 Task: Add Sierra Nevada Pale Ale 6 Pack Bottles to the cart.
Action: Mouse moved to (719, 235)
Screenshot: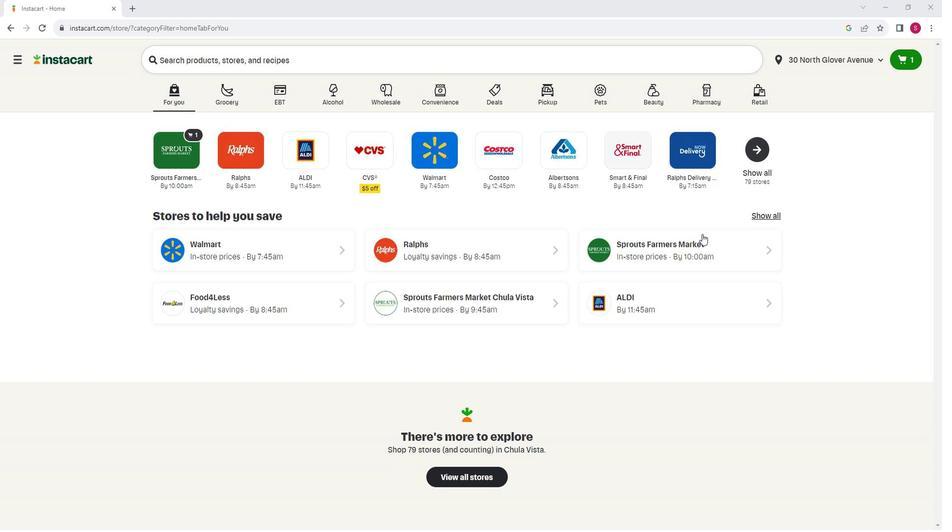 
Action: Mouse pressed left at (719, 235)
Screenshot: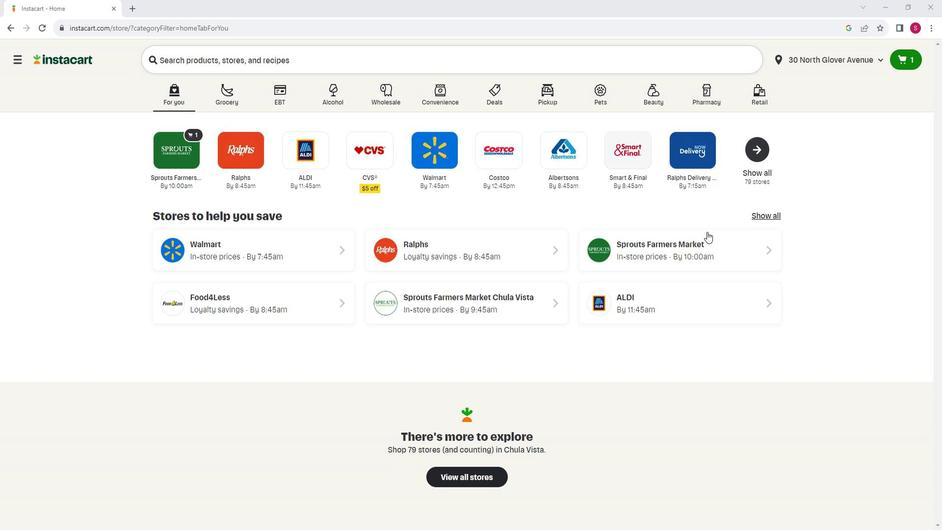 
Action: Mouse moved to (62, 409)
Screenshot: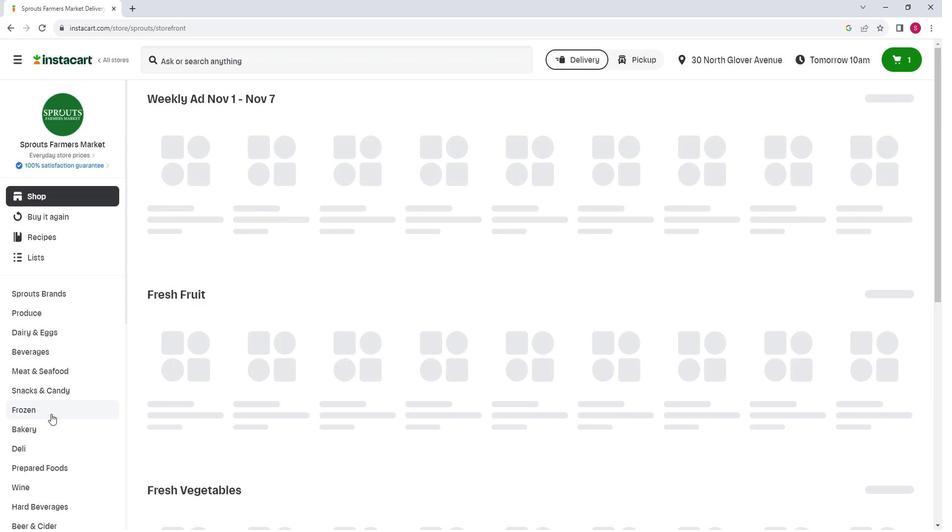 
Action: Mouse scrolled (62, 409) with delta (0, 0)
Screenshot: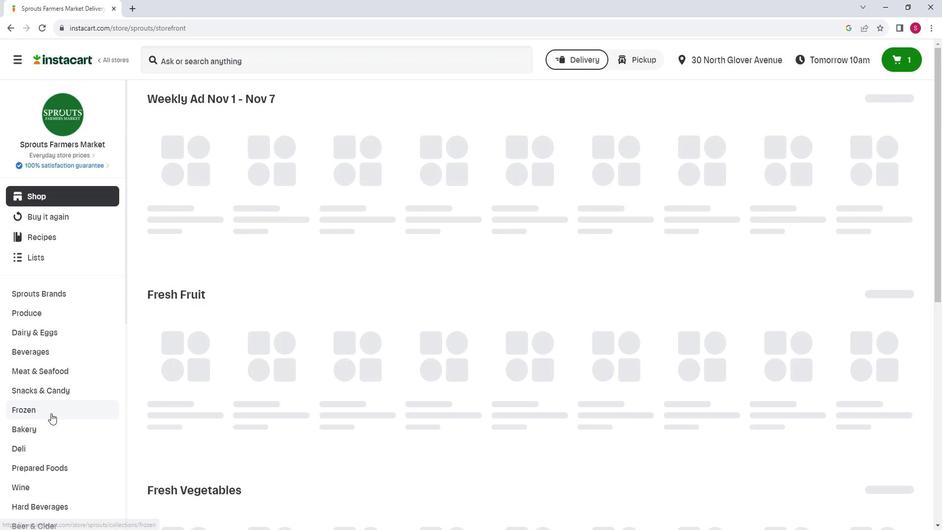
Action: Mouse moved to (64, 406)
Screenshot: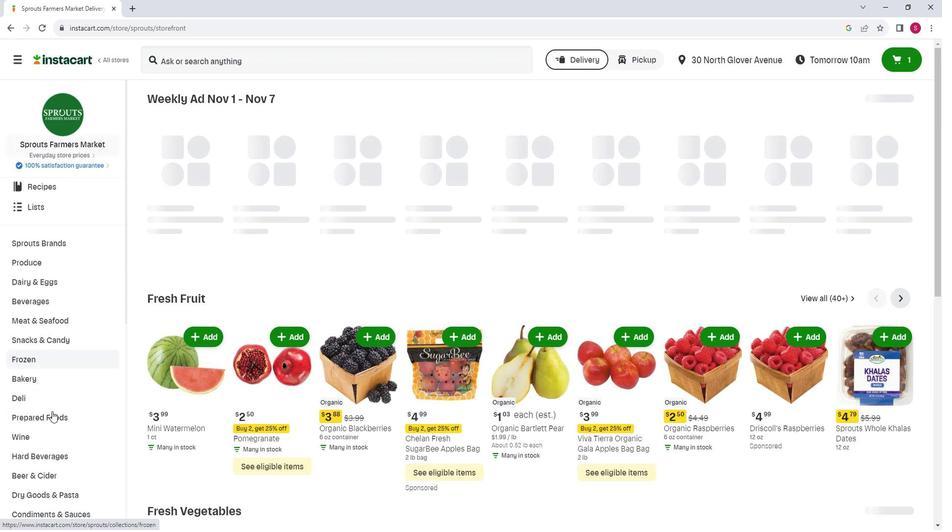 
Action: Mouse scrolled (64, 406) with delta (0, 0)
Screenshot: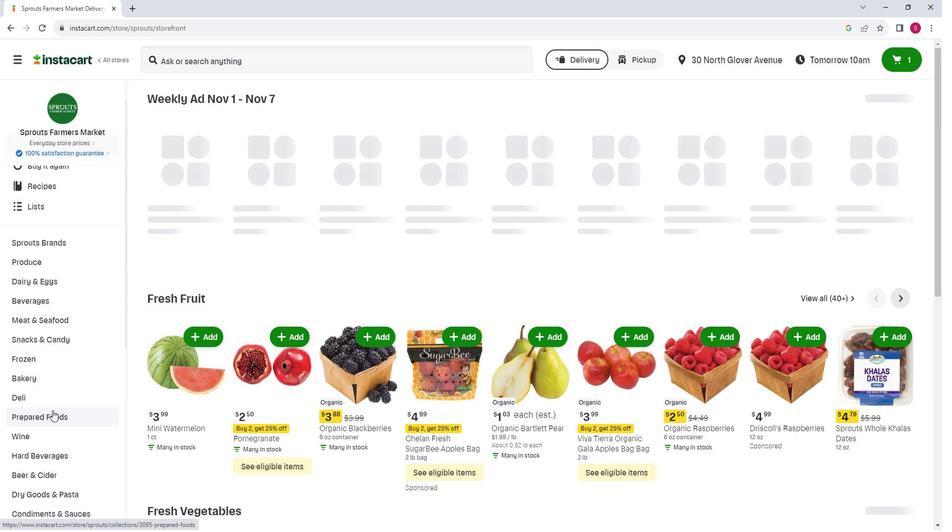 
Action: Mouse moved to (64, 425)
Screenshot: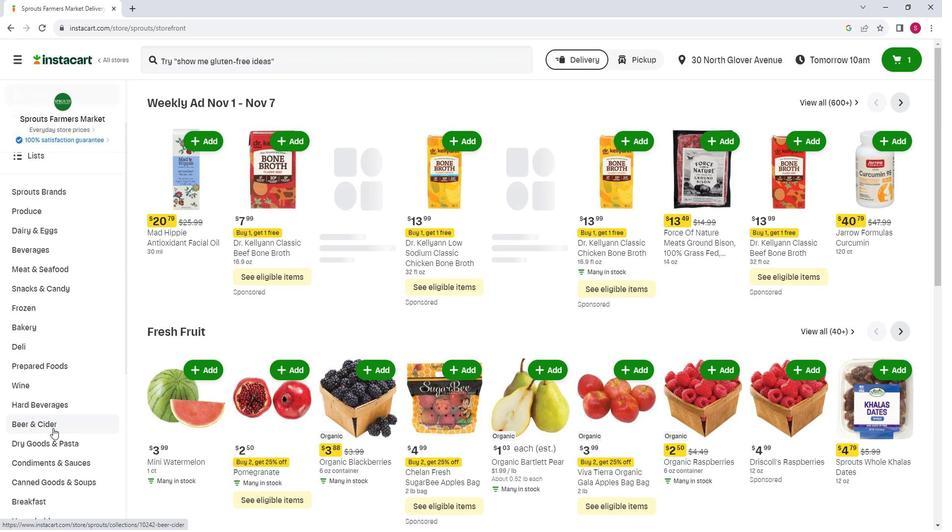 
Action: Mouse pressed left at (64, 425)
Screenshot: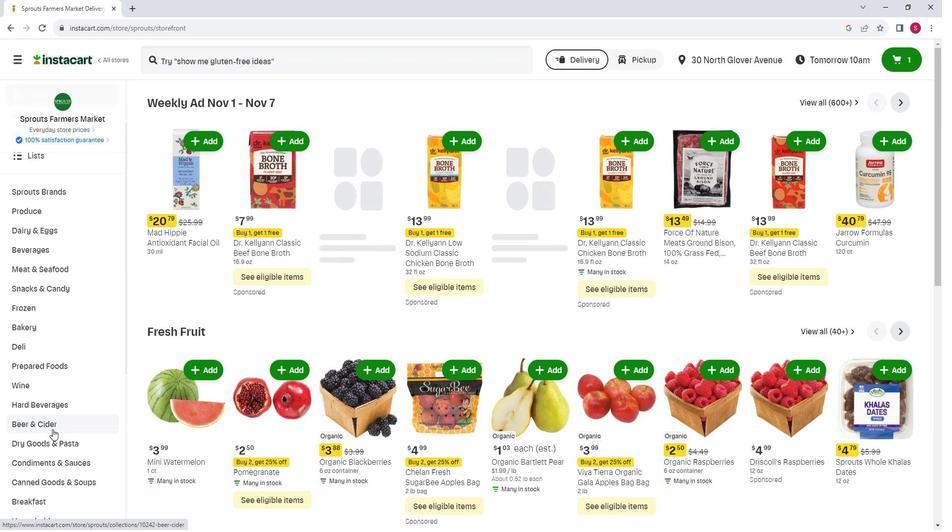 
Action: Mouse moved to (352, 137)
Screenshot: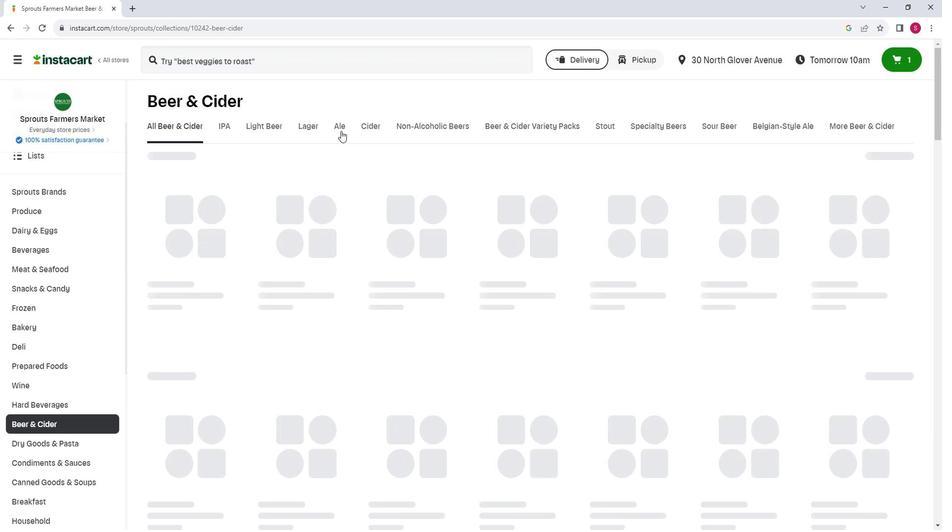 
Action: Mouse pressed left at (352, 137)
Screenshot: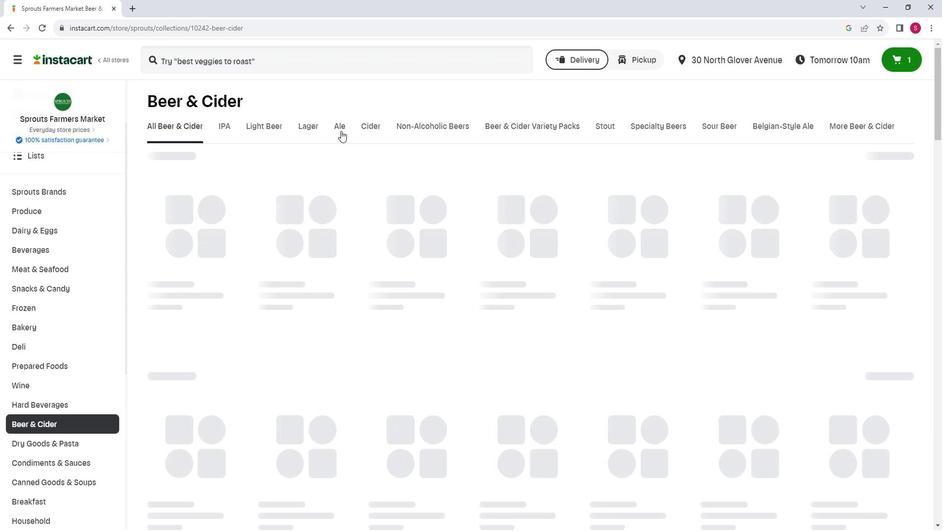 
Action: Mouse moved to (440, 203)
Screenshot: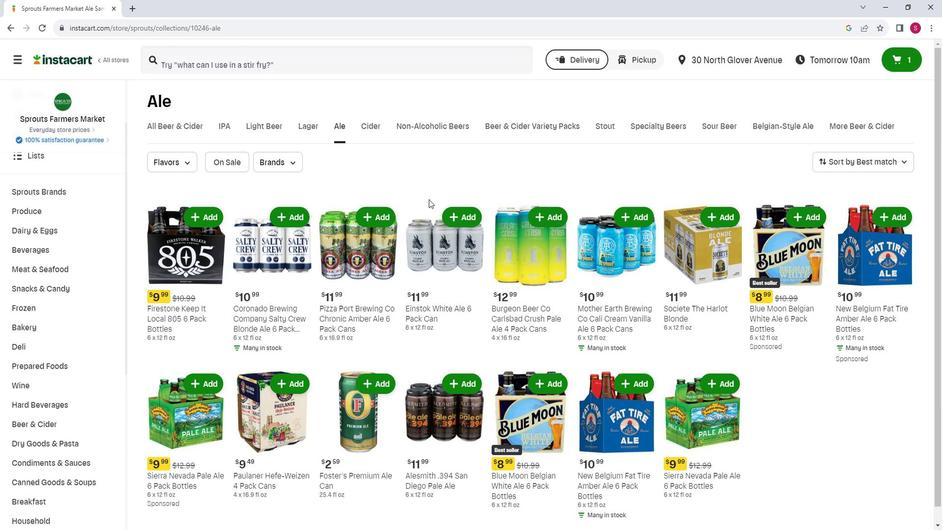 
Action: Mouse scrolled (440, 203) with delta (0, 0)
Screenshot: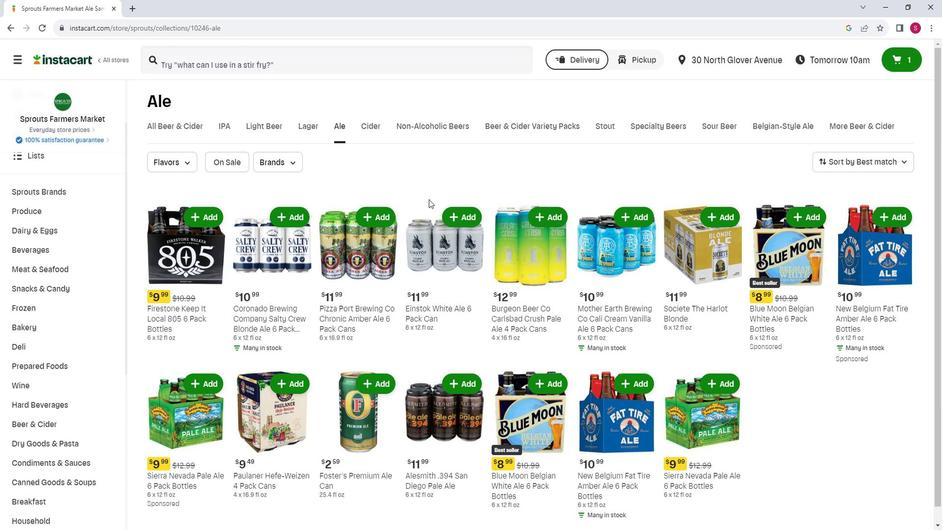 
Action: Mouse moved to (450, 206)
Screenshot: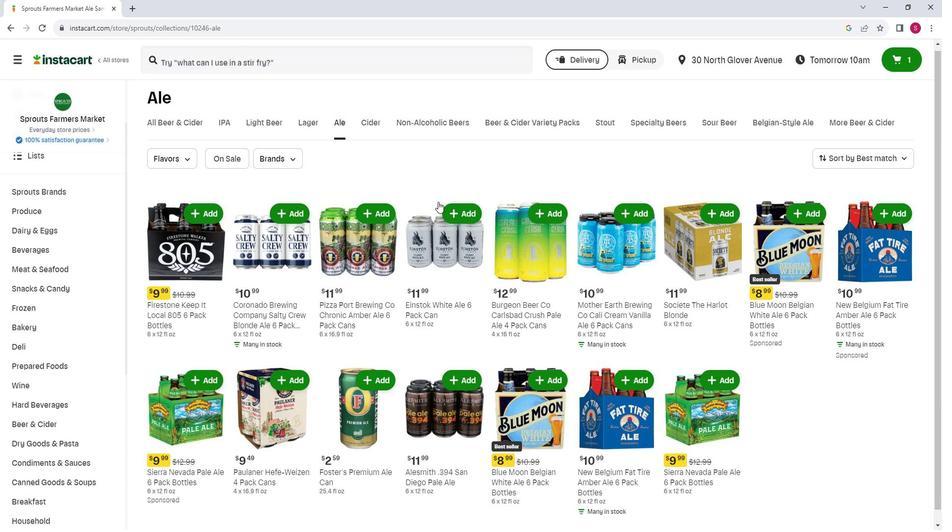 
Action: Mouse scrolled (450, 205) with delta (0, 0)
Screenshot: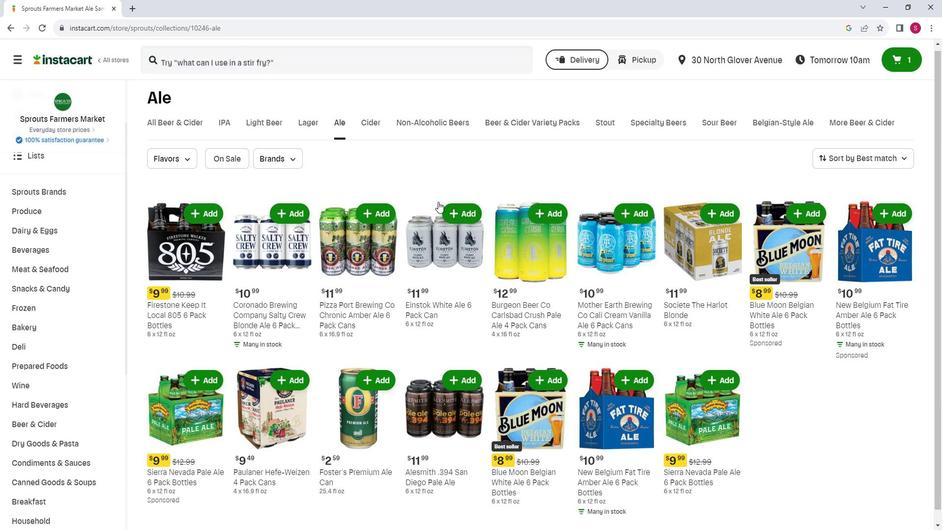 
Action: Mouse moved to (726, 371)
Screenshot: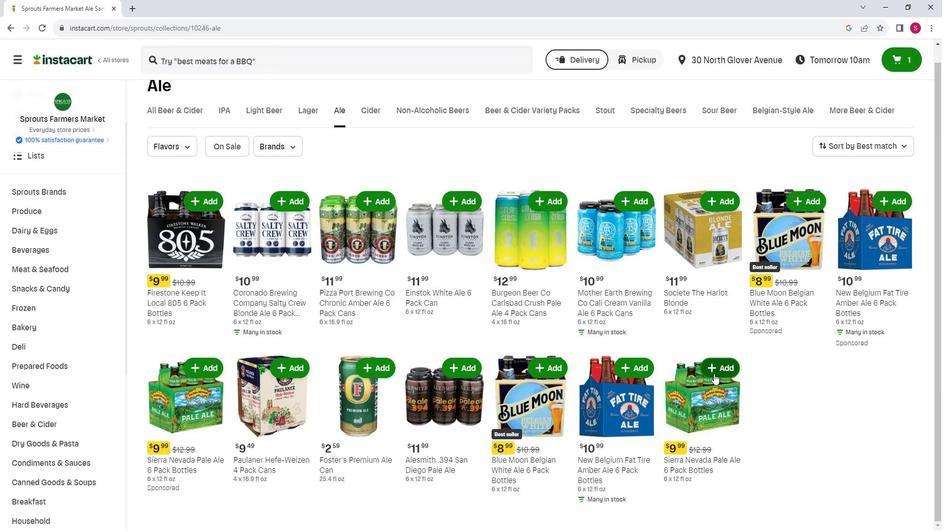
Action: Mouse pressed left at (726, 371)
Screenshot: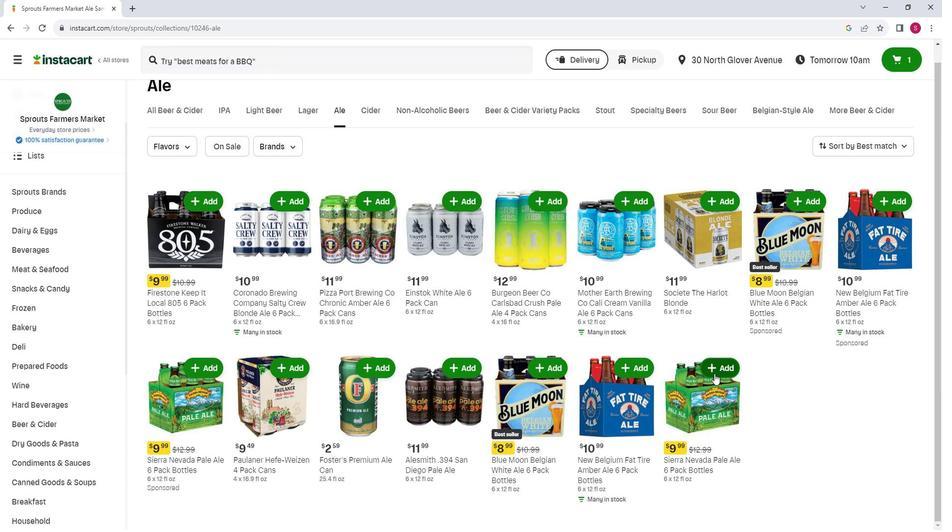 
Action: Mouse moved to (785, 349)
Screenshot: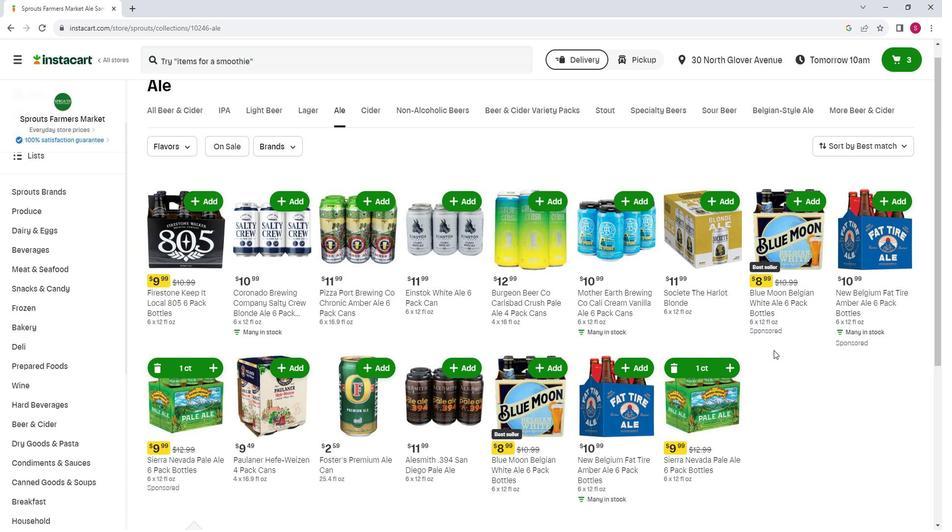 
